 Task: Select the monokai in the preferred dark color theme.
Action: Mouse moved to (11, 456)
Screenshot: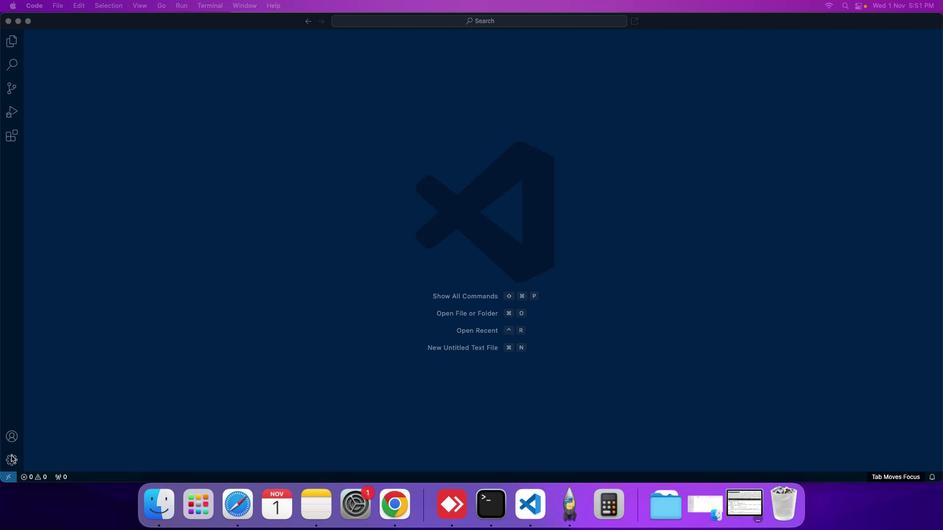 
Action: Mouse pressed left at (11, 456)
Screenshot: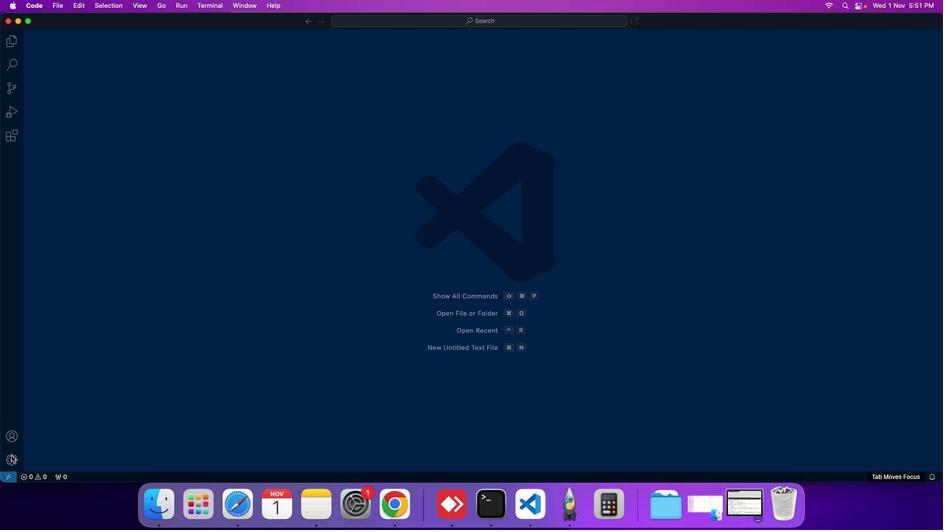 
Action: Mouse moved to (60, 388)
Screenshot: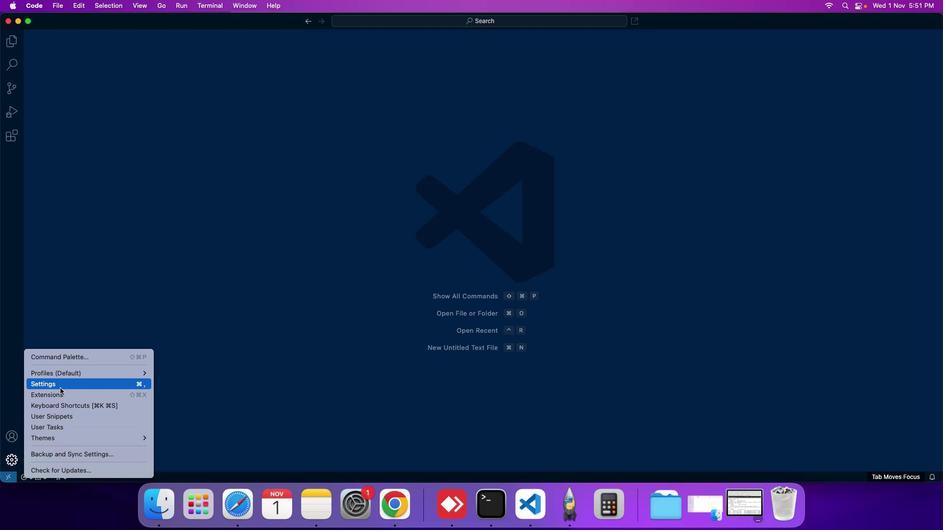 
Action: Mouse pressed left at (60, 388)
Screenshot: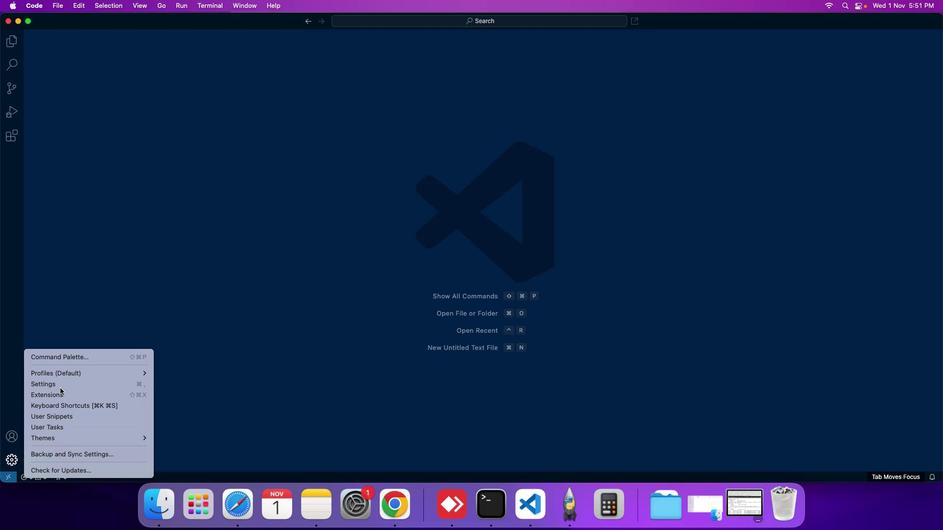 
Action: Mouse moved to (228, 121)
Screenshot: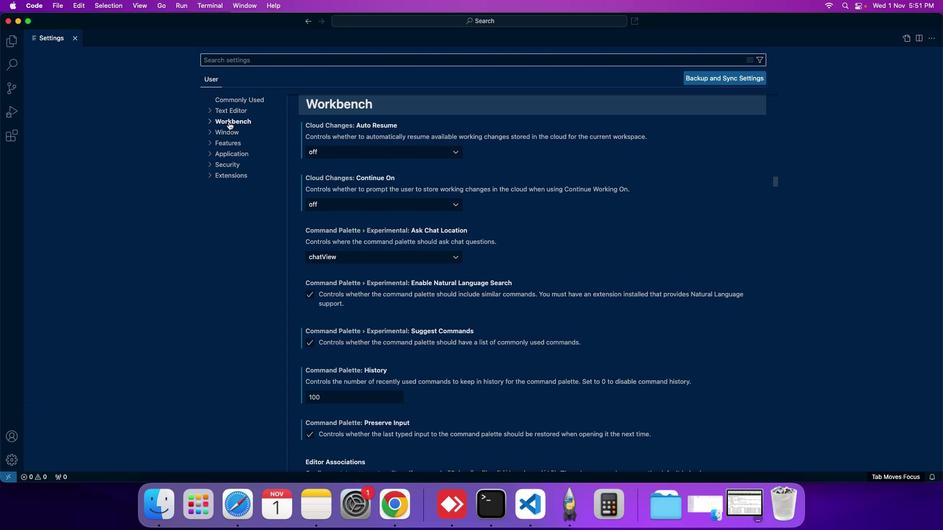 
Action: Mouse pressed left at (228, 121)
Screenshot: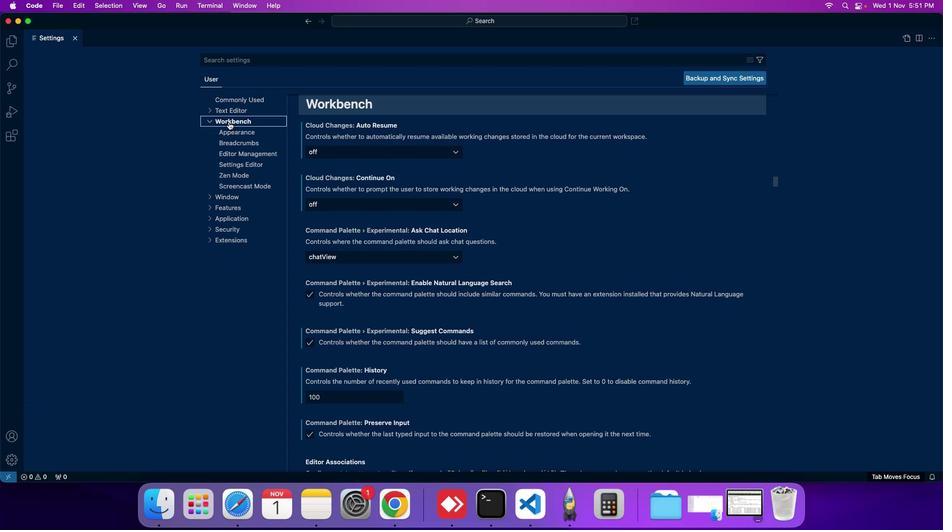 
Action: Mouse moved to (229, 128)
Screenshot: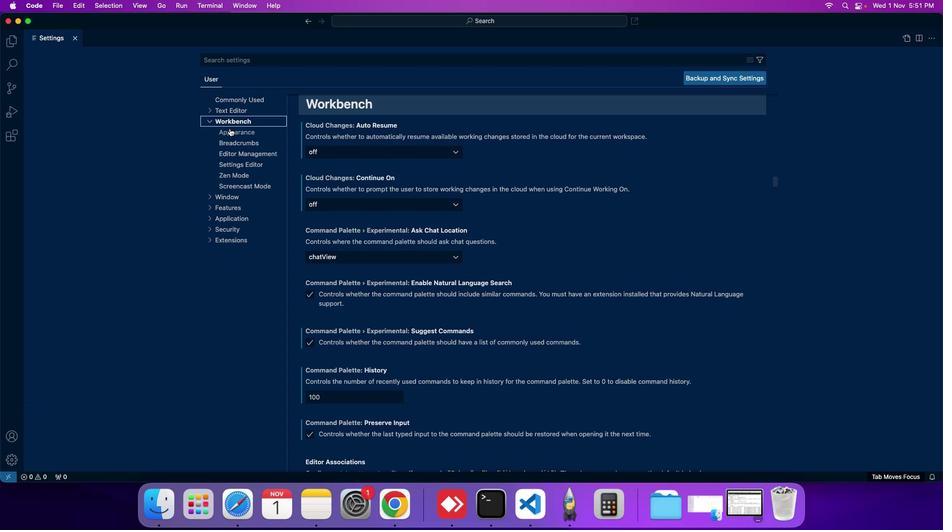 
Action: Mouse pressed left at (229, 128)
Screenshot: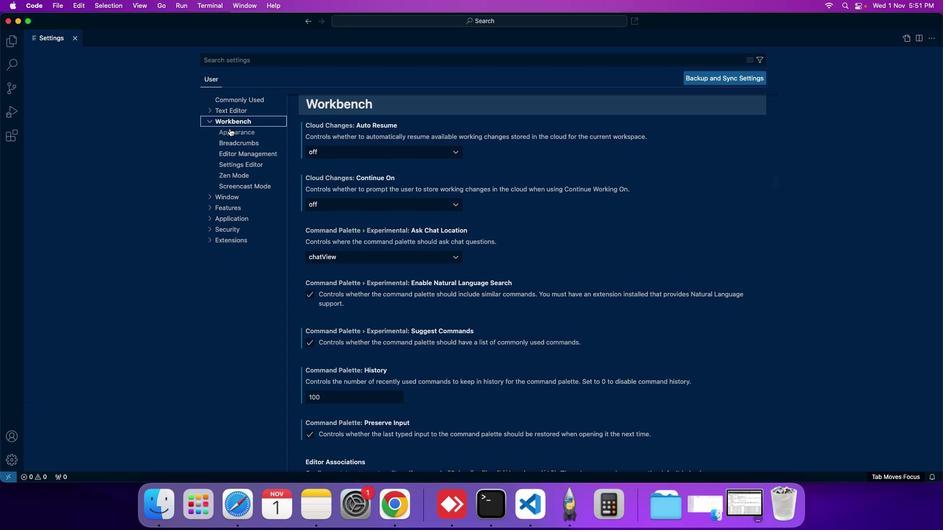 
Action: Mouse moved to (361, 299)
Screenshot: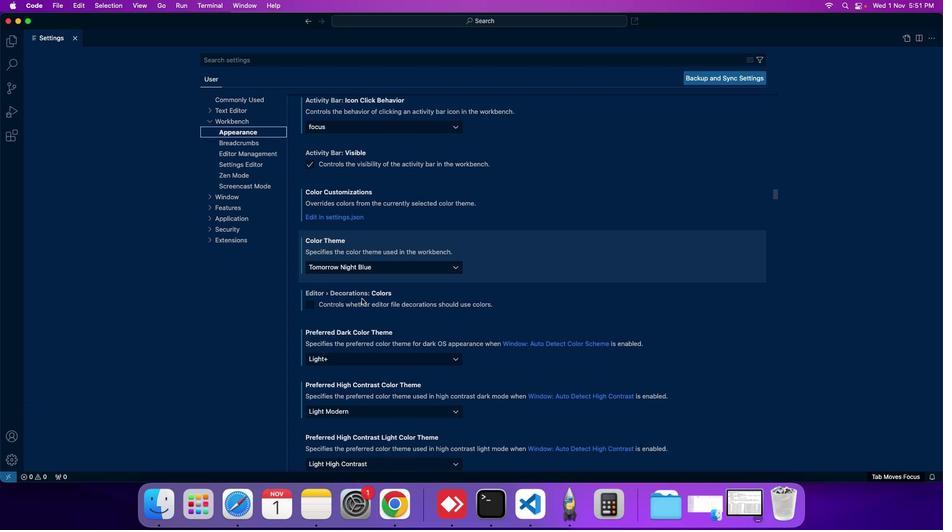 
Action: Mouse scrolled (361, 299) with delta (0, 0)
Screenshot: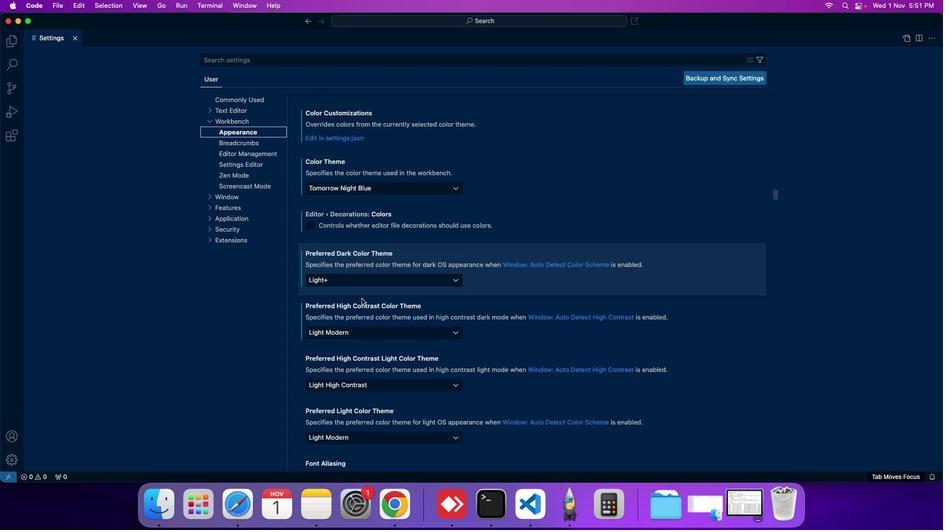
Action: Mouse moved to (375, 256)
Screenshot: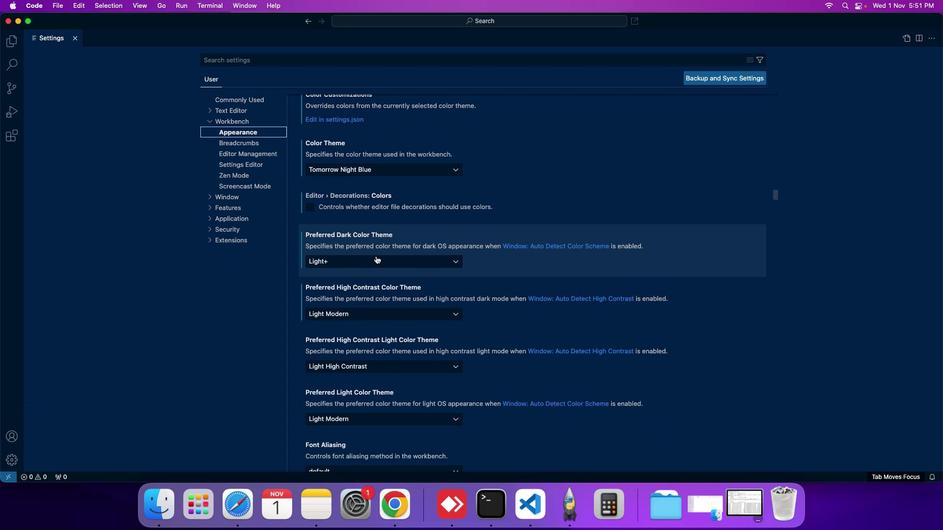 
Action: Mouse pressed left at (375, 256)
Screenshot: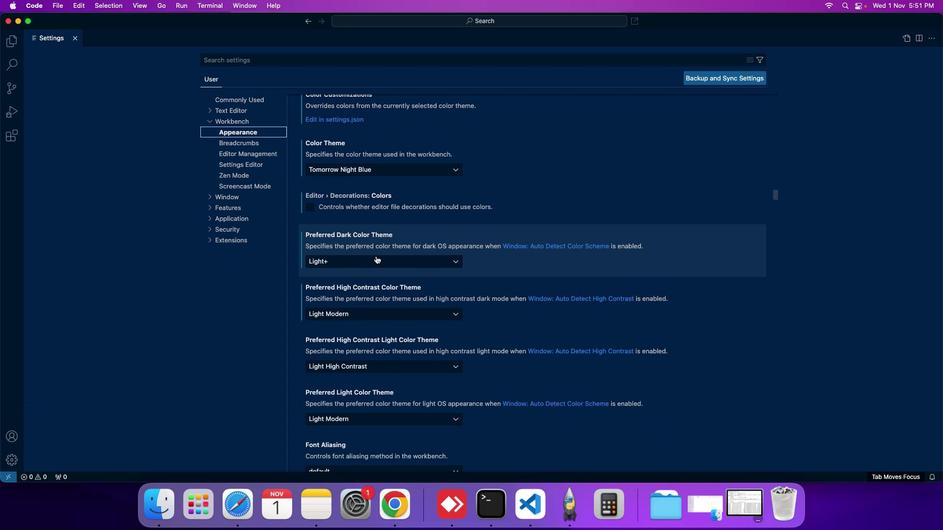 
Action: Mouse moved to (338, 381)
Screenshot: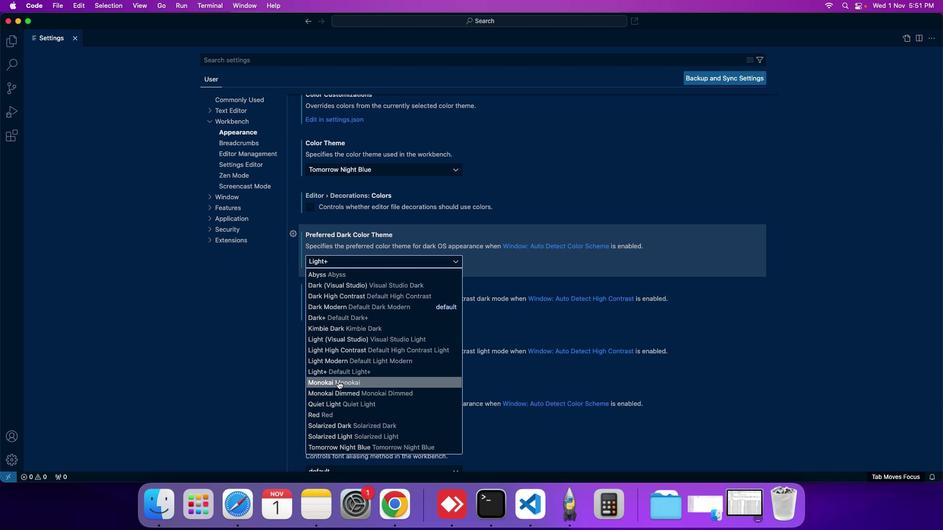 
Action: Mouse pressed left at (338, 381)
Screenshot: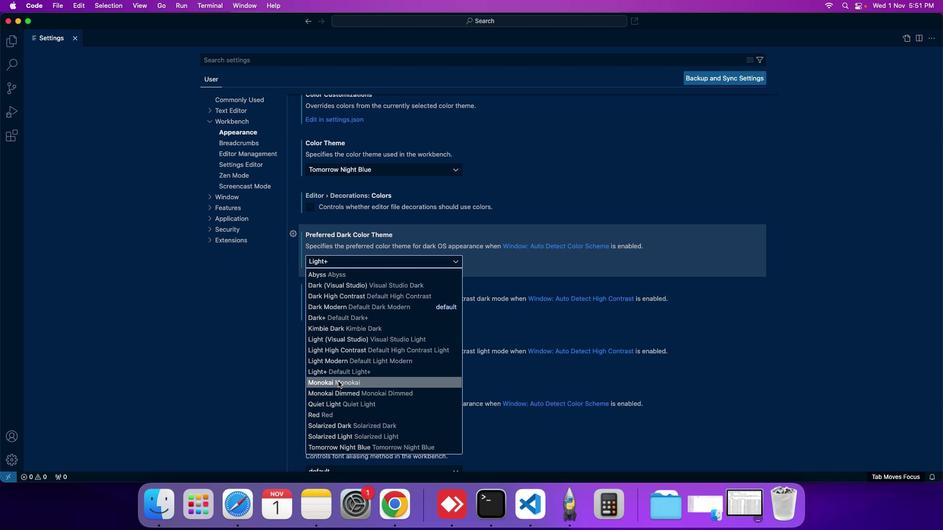 
Action: Mouse moved to (380, 198)
Screenshot: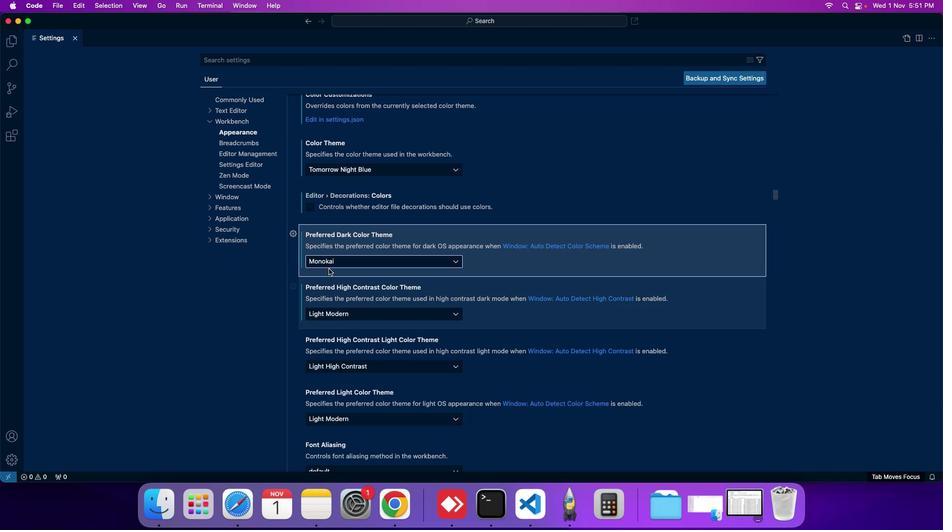 
